 Task: Add Sprouts Parmigiano Reggiano to the cart.
Action: Mouse moved to (677, 247)
Screenshot: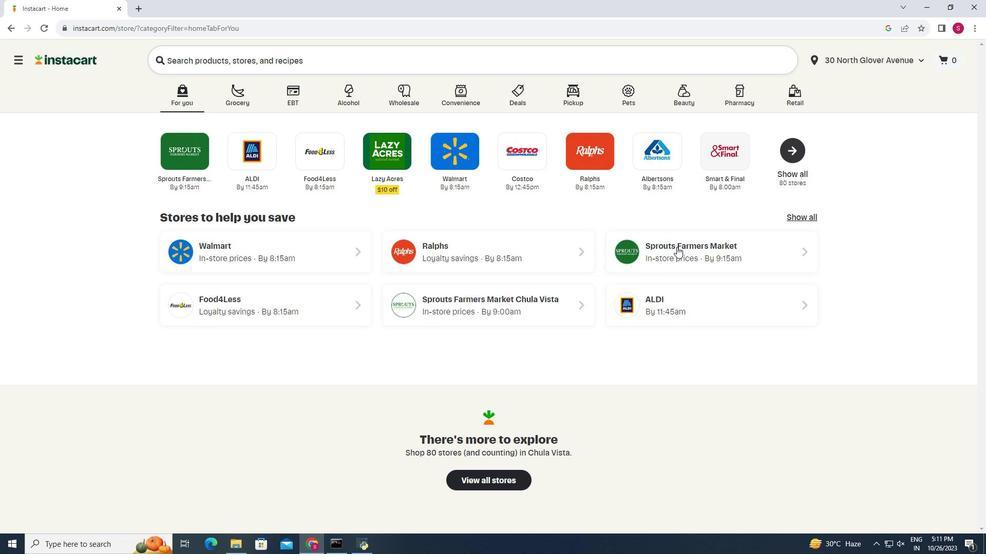 
Action: Mouse pressed left at (677, 247)
Screenshot: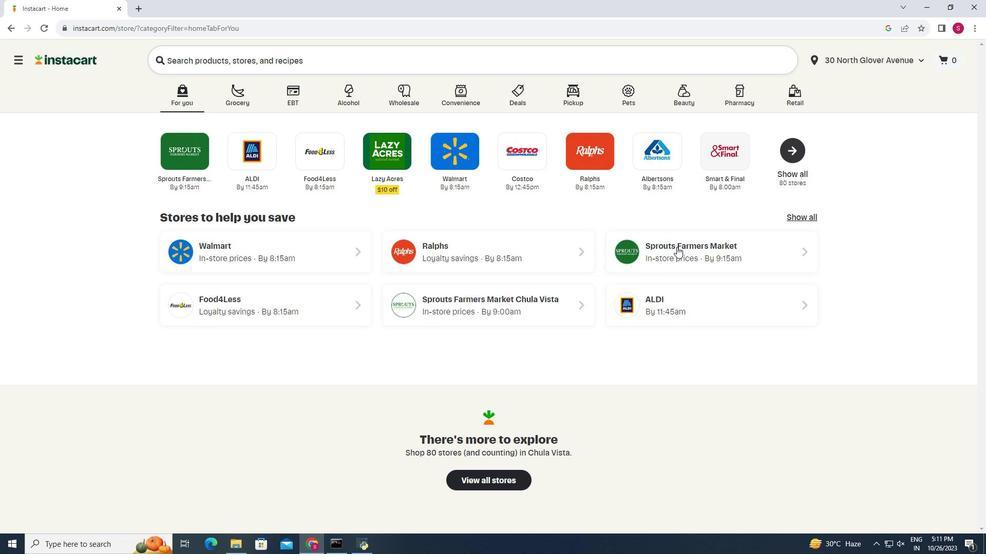
Action: Mouse moved to (31, 467)
Screenshot: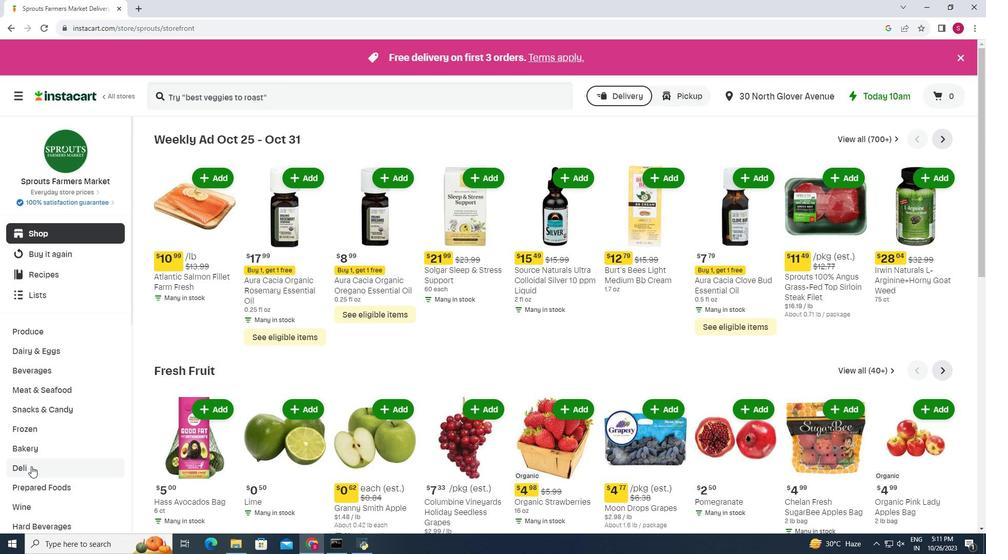 
Action: Mouse pressed left at (31, 467)
Screenshot: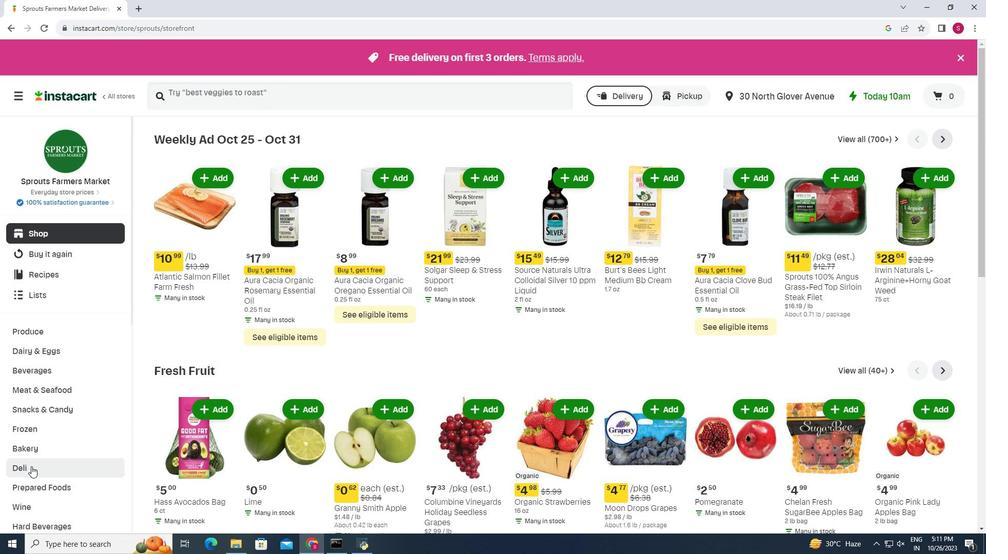 
Action: Mouse moved to (270, 161)
Screenshot: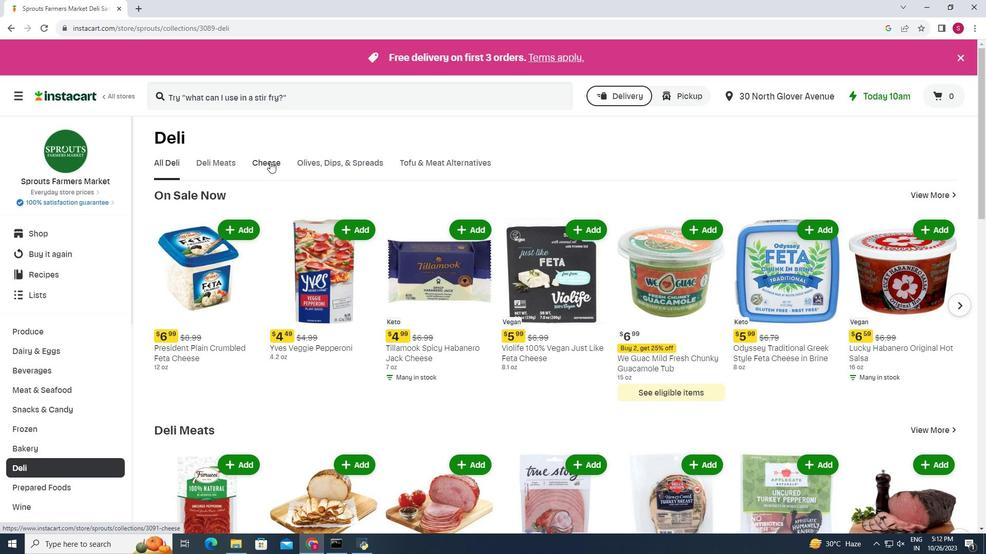 
Action: Mouse pressed left at (270, 161)
Screenshot: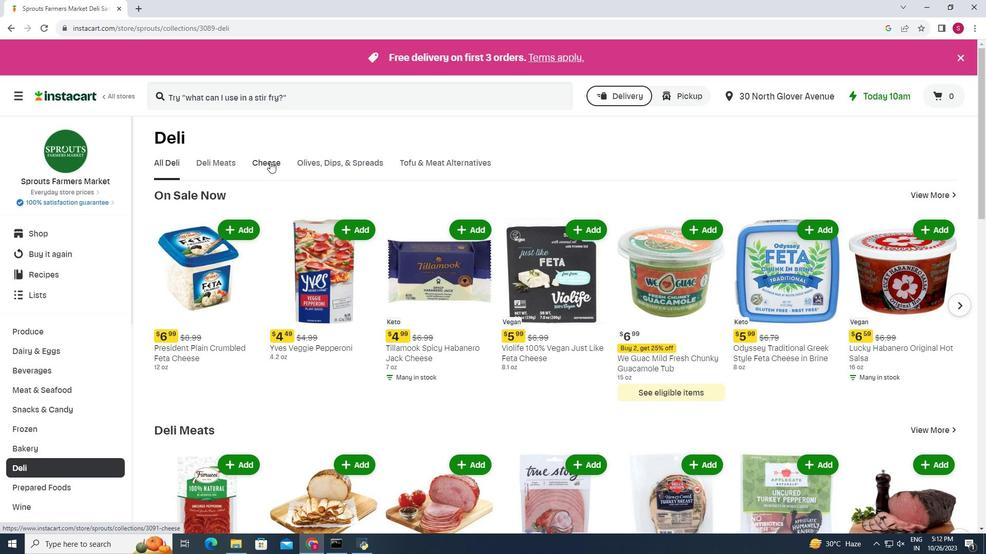 
Action: Mouse moved to (504, 201)
Screenshot: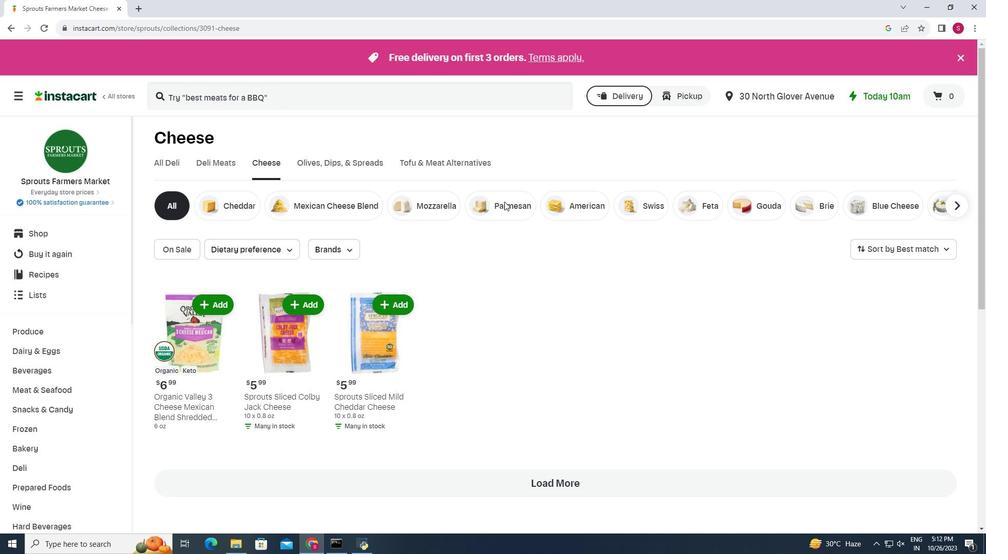 
Action: Mouse pressed left at (504, 201)
Screenshot: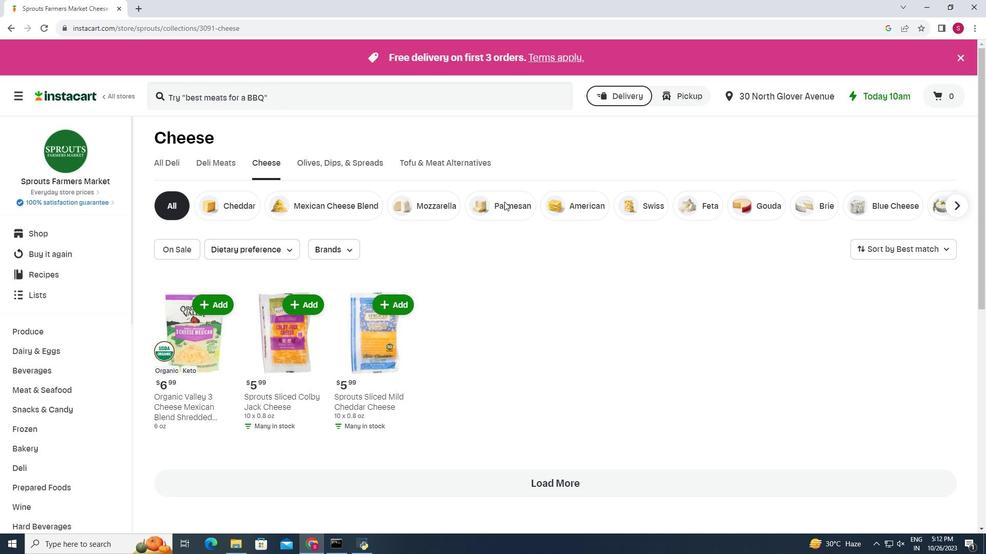 
Action: Mouse moved to (782, 276)
Screenshot: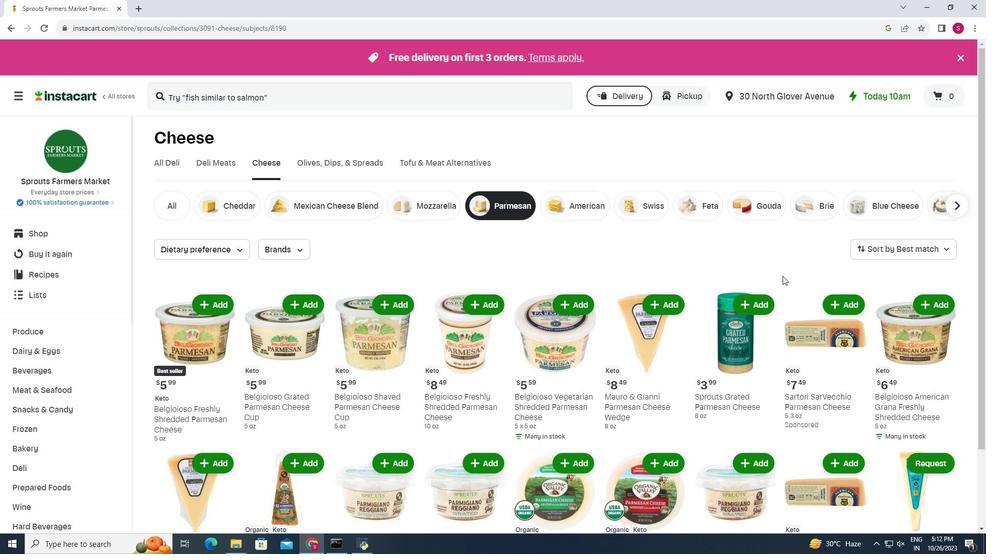 
Action: Mouse scrolled (782, 275) with delta (0, 0)
Screenshot: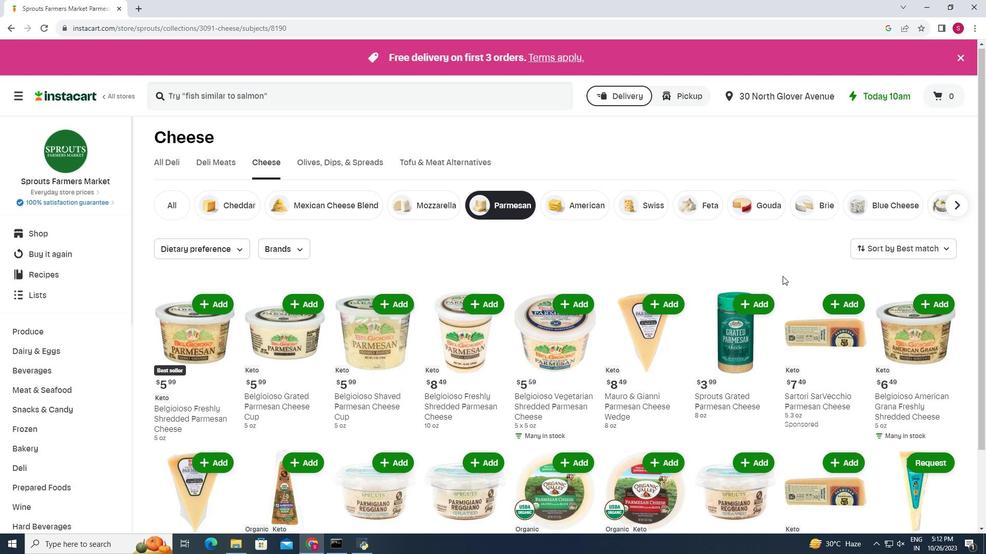 
Action: Mouse scrolled (782, 275) with delta (0, 0)
Screenshot: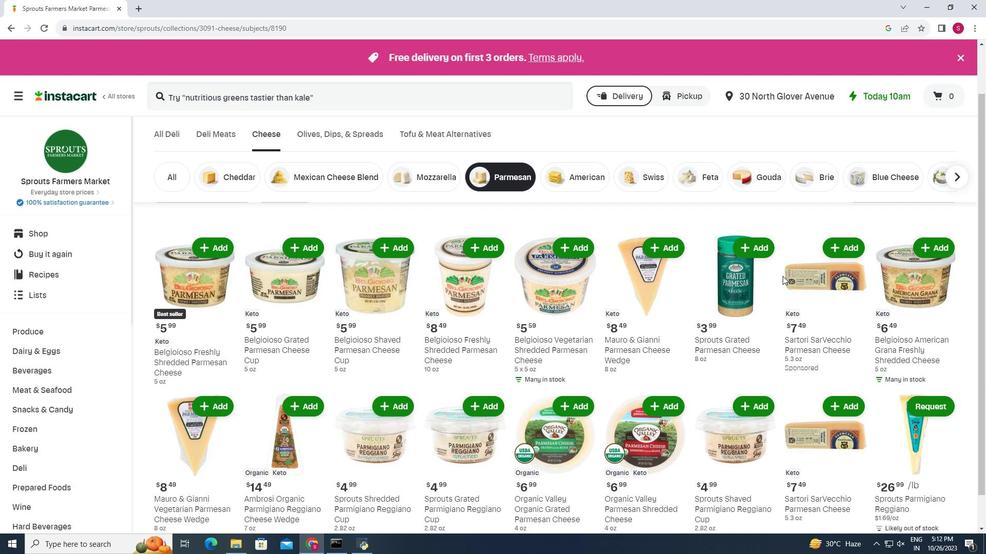 
Action: Mouse scrolled (782, 275) with delta (0, 0)
Screenshot: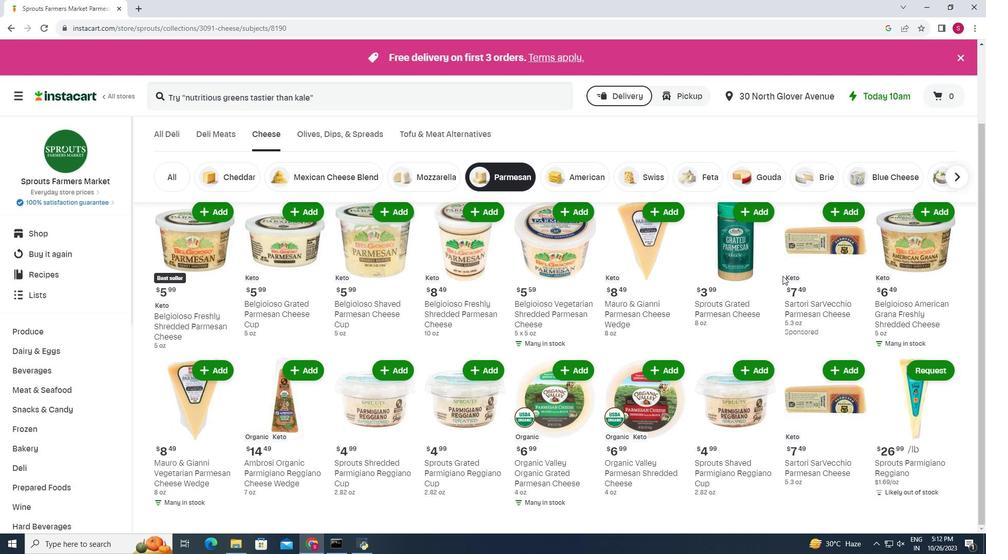 
Action: Mouse moved to (927, 369)
Screenshot: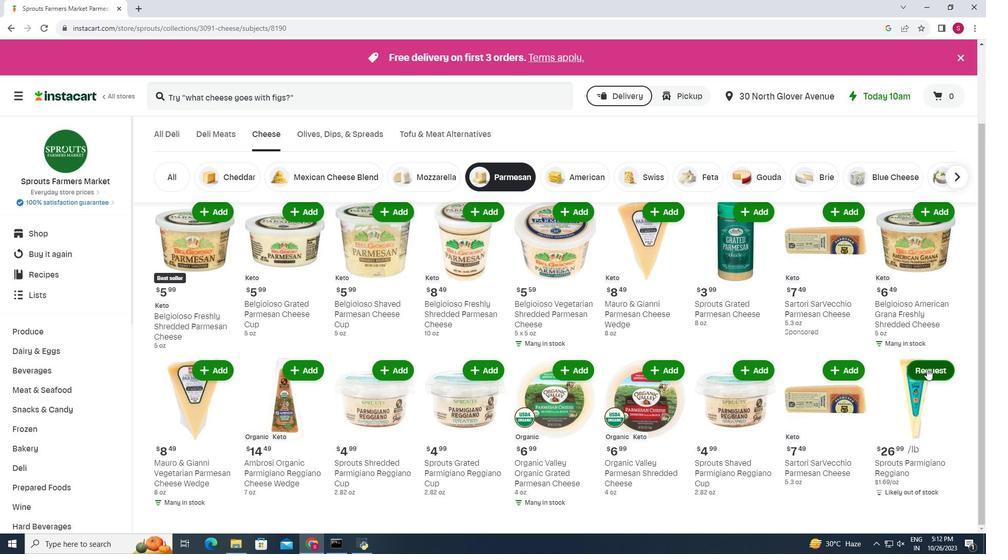 
Action: Mouse pressed left at (927, 369)
Screenshot: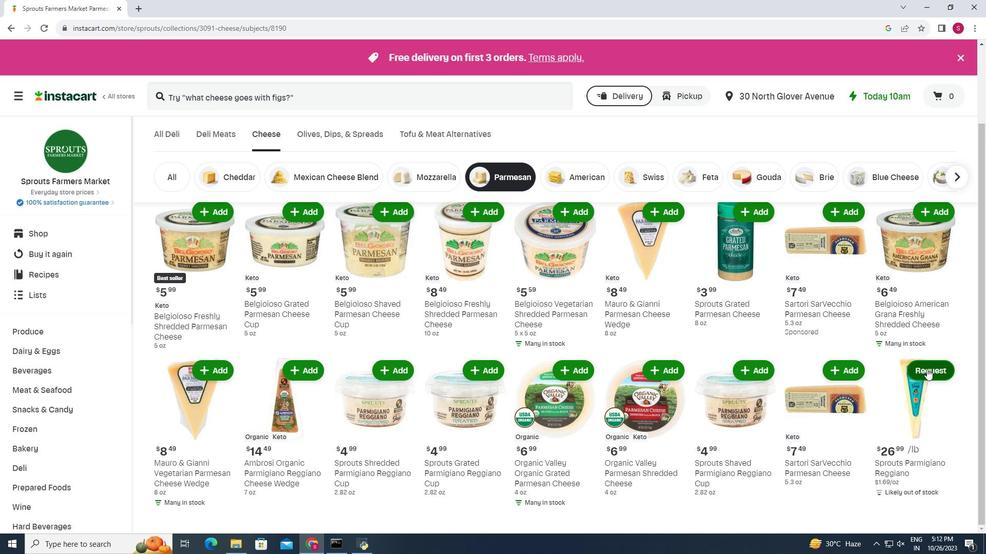 
Action: Mouse moved to (830, 364)
Screenshot: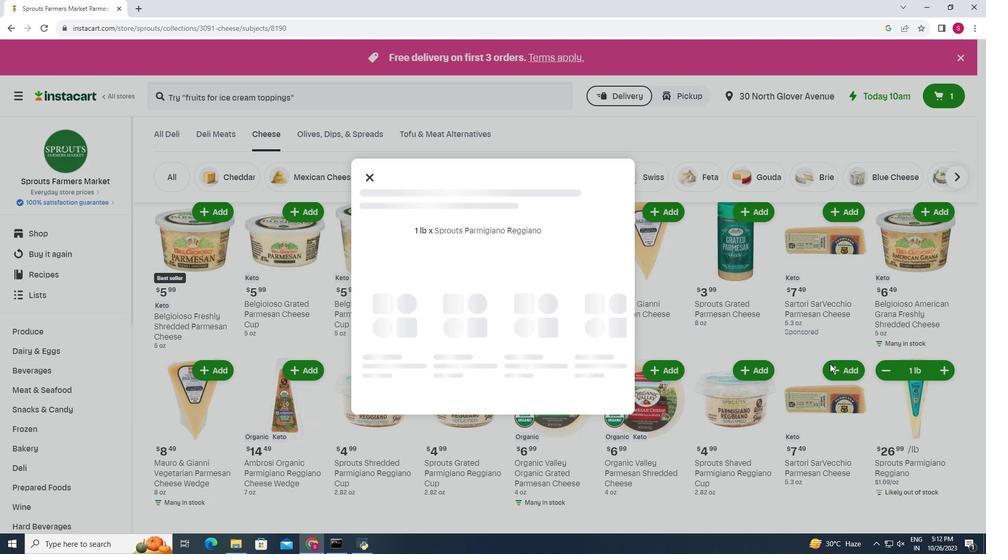 
